Task: Move the task Create a new online platform for online therapy sessions to the section Done in the project ArmourVault and filter the tasks in the project by Incomplete tasks
Action: Mouse moved to (51, 252)
Screenshot: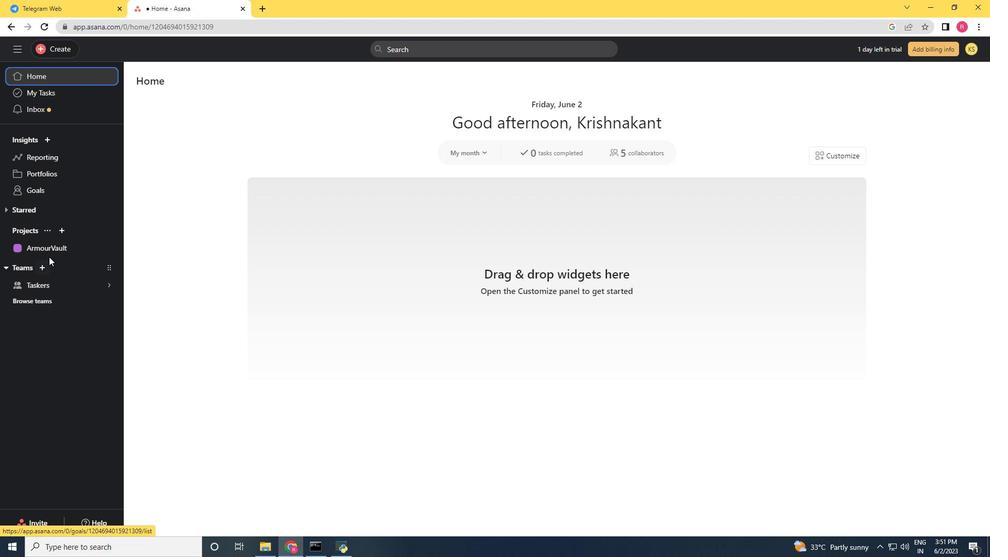
Action: Mouse pressed left at (51, 252)
Screenshot: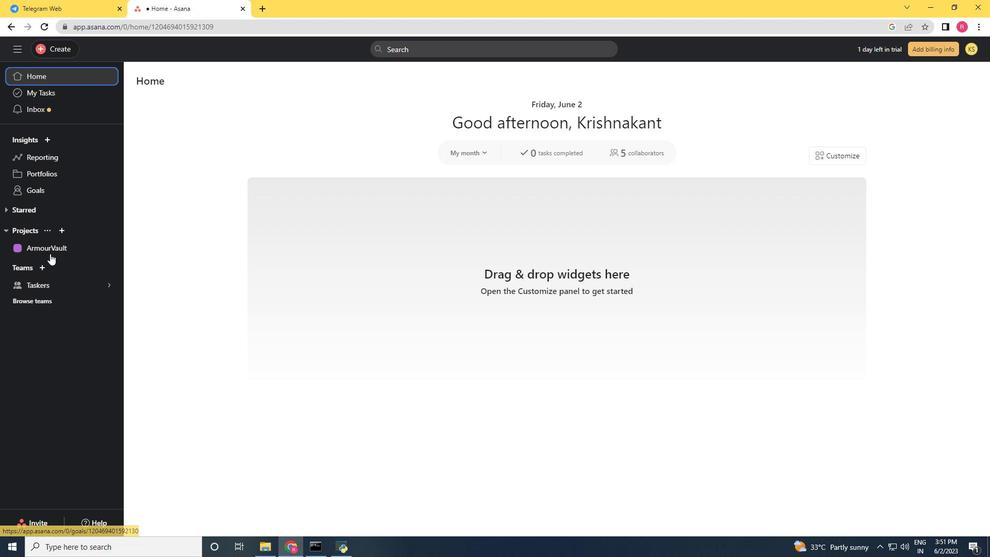 
Action: Mouse moved to (665, 189)
Screenshot: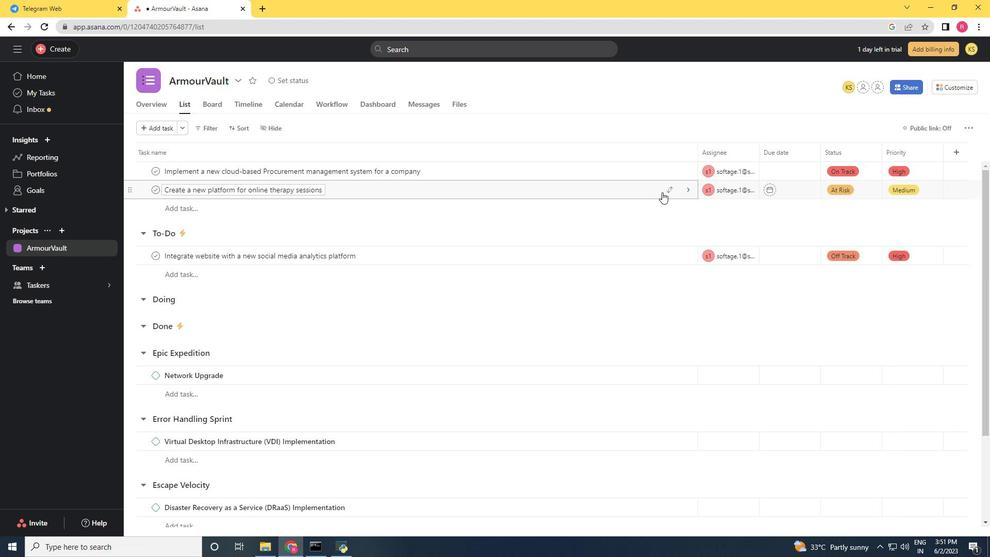 
Action: Mouse pressed left at (665, 189)
Screenshot: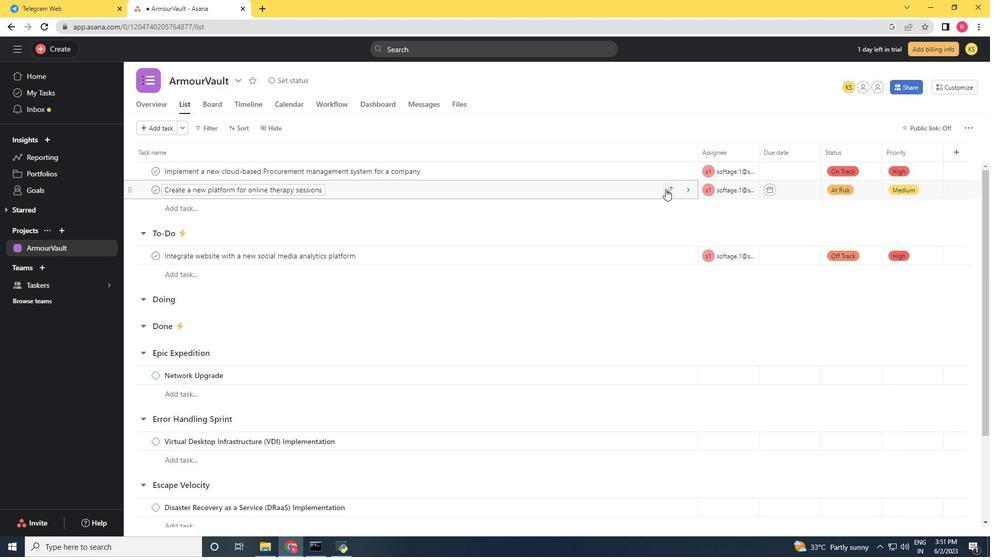 
Action: Mouse moved to (649, 280)
Screenshot: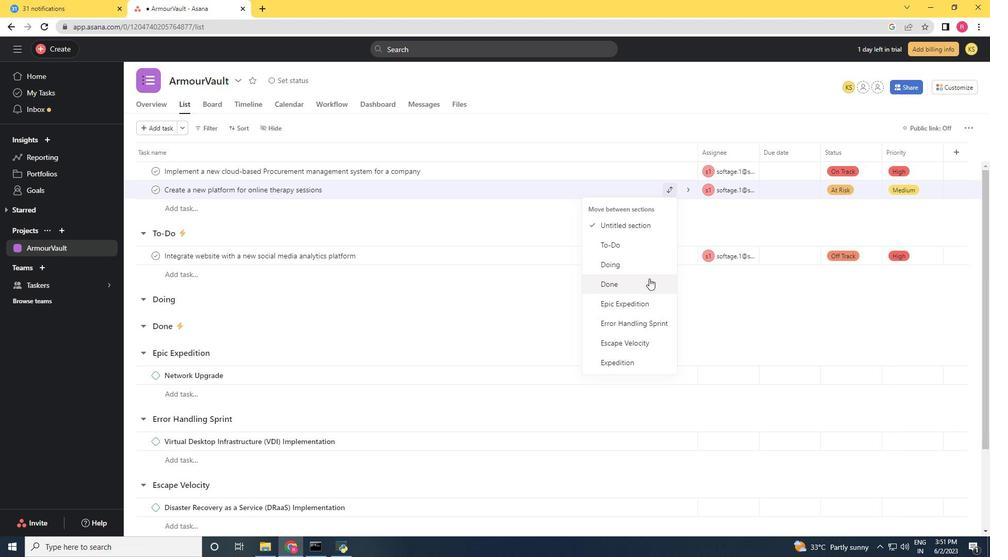 
Action: Mouse pressed left at (649, 280)
Screenshot: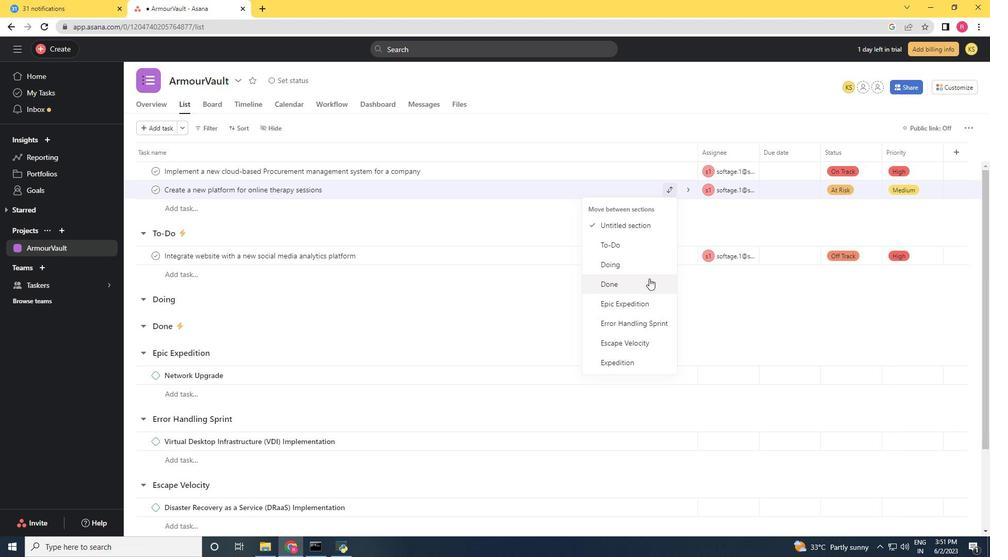 
Action: Mouse moved to (199, 125)
Screenshot: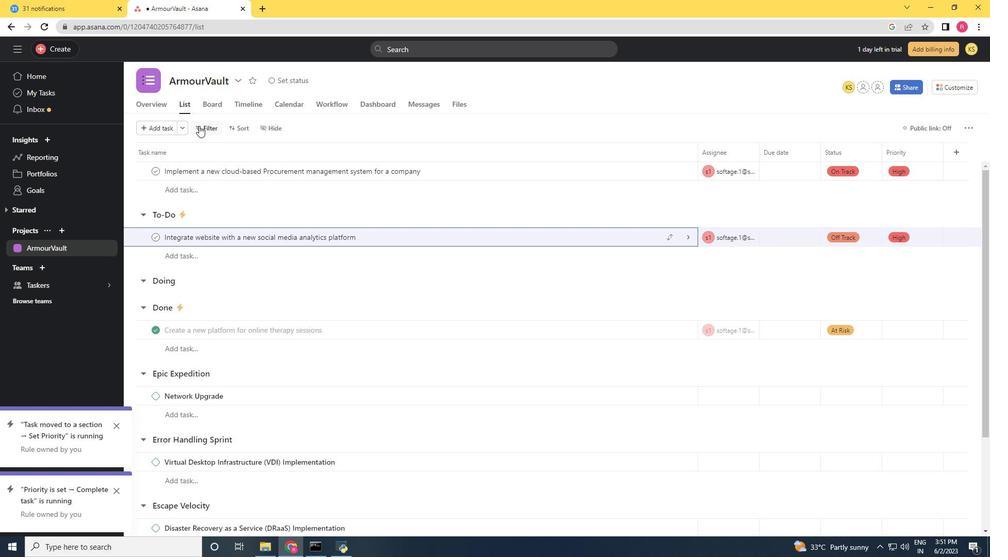 
Action: Mouse pressed left at (199, 125)
Screenshot: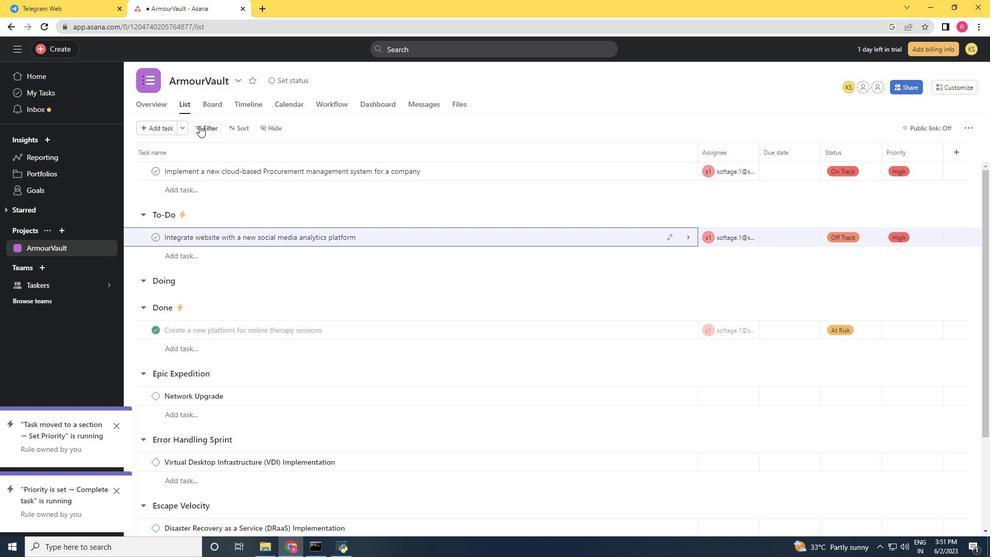 
Action: Mouse moved to (221, 169)
Screenshot: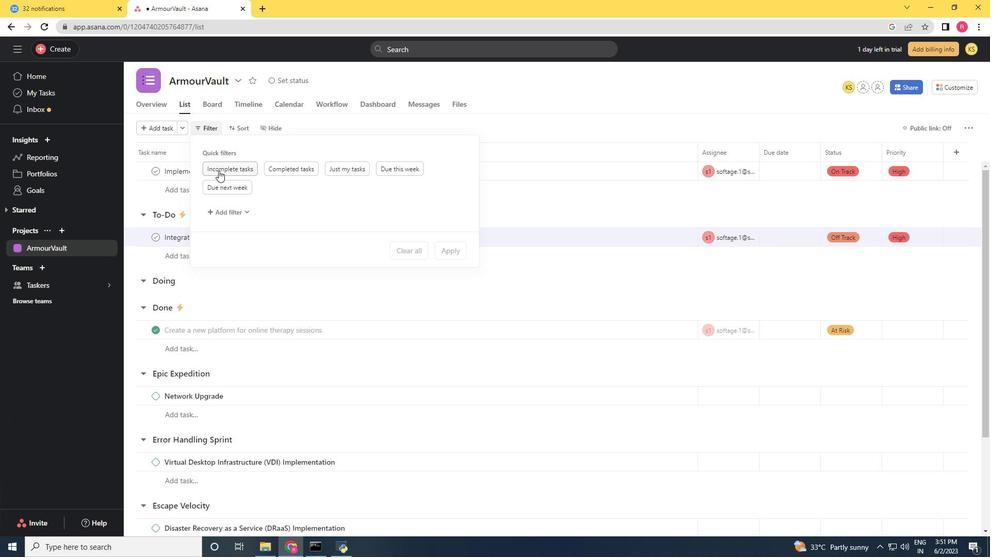
Action: Mouse pressed left at (221, 169)
Screenshot: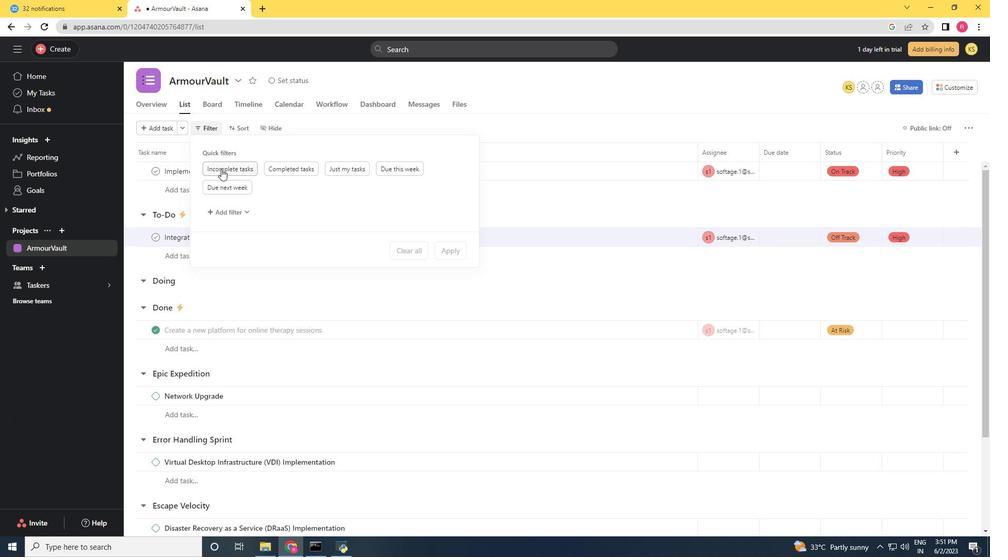 
Action: Mouse moved to (295, 152)
Screenshot: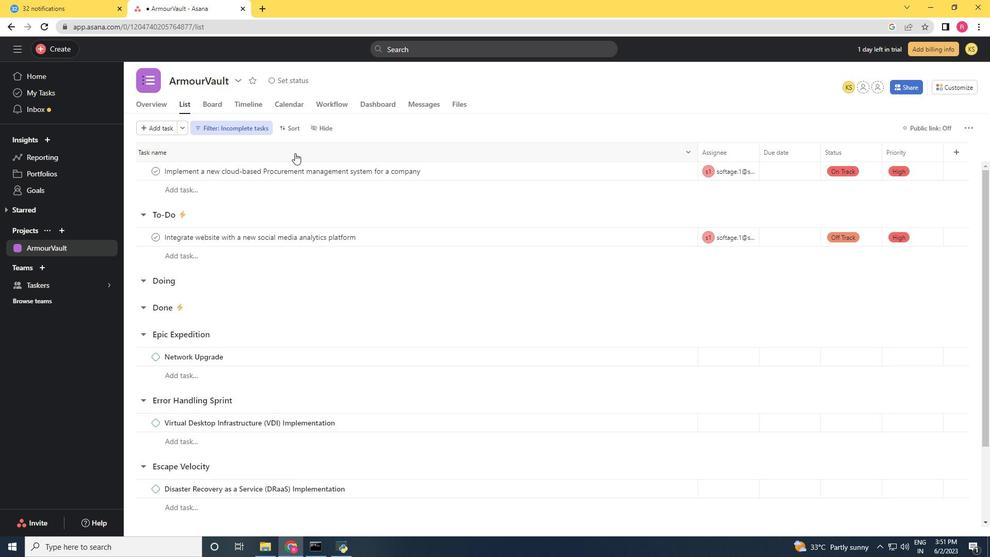 
